 Task:  Click on Golf Select Pick Sheet First name Charlotte Last name Garcia and  Email softage.4@softage.net Group 1 Jon Rahm Group 2 Jordan Spieth Bonus Golfer Jon Rahm Group 3 Tom Kim Group 4 Sahith Theegala #1 Golfer For The Week Patrick Cantlay Tie-Breaker Score 1 Submit pick sheet
Action: Mouse moved to (378, 174)
Screenshot: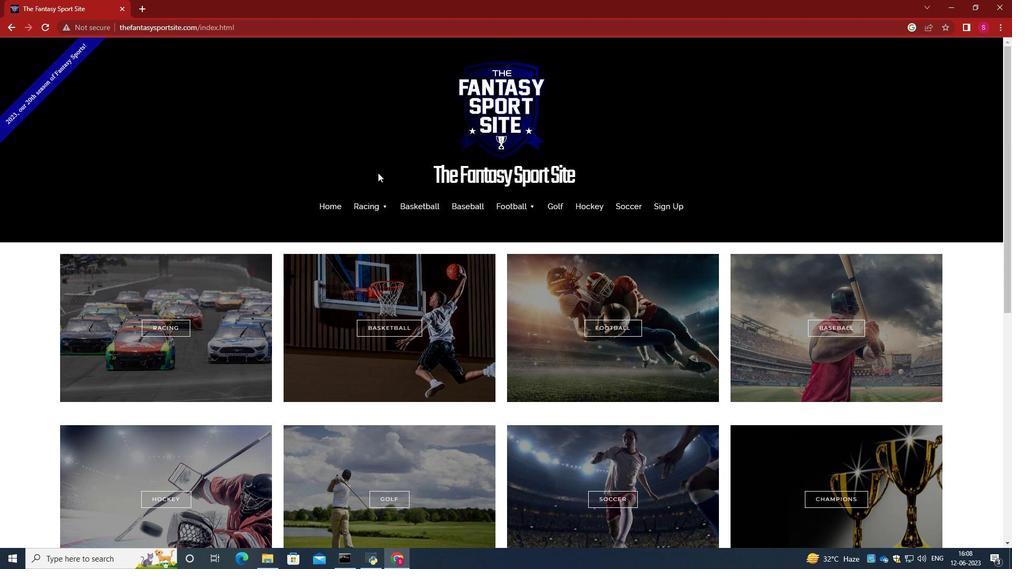
Action: Mouse scrolled (378, 174) with delta (0, 0)
Screenshot: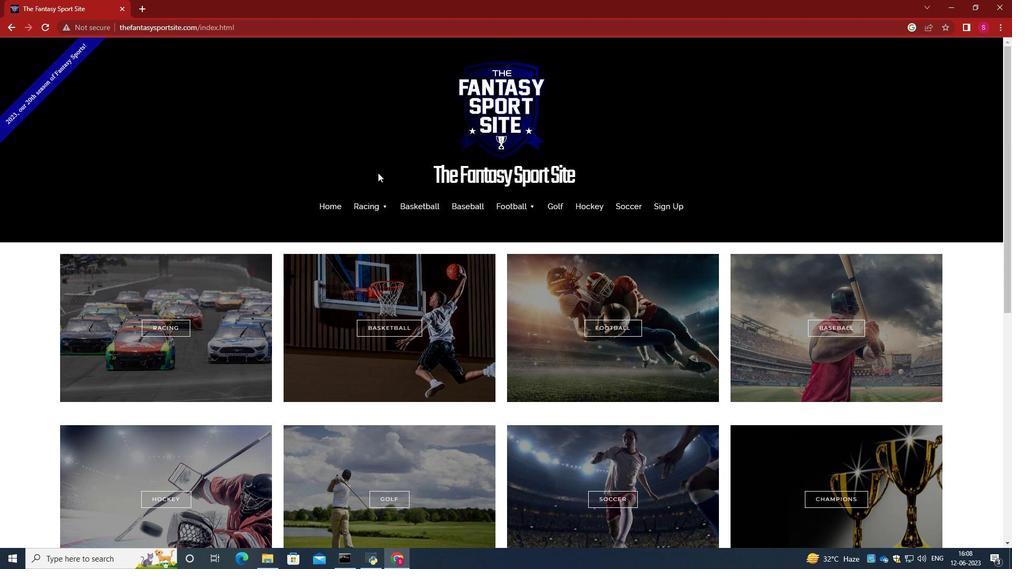 
Action: Mouse scrolled (378, 174) with delta (0, 0)
Screenshot: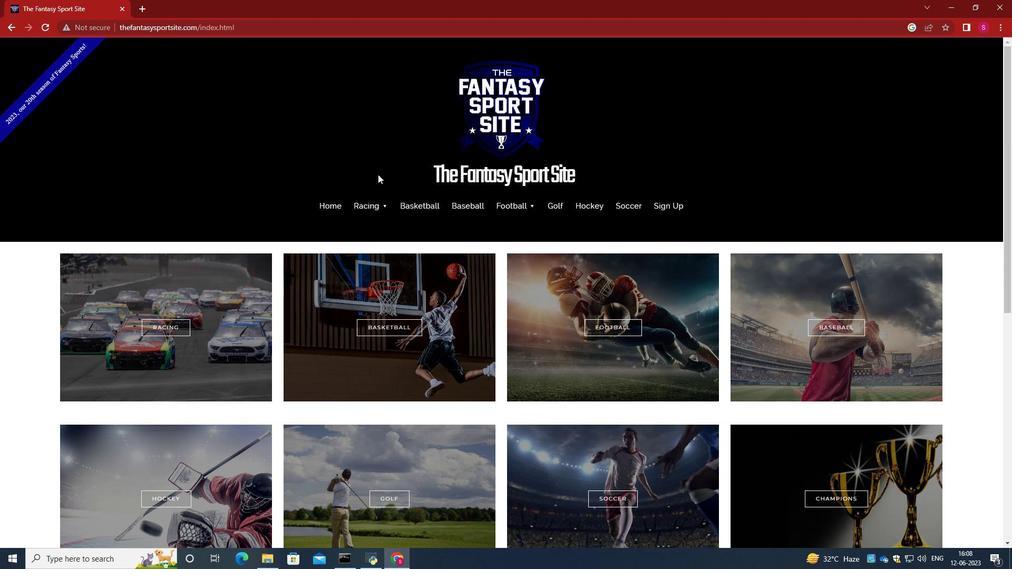 
Action: Mouse moved to (397, 397)
Screenshot: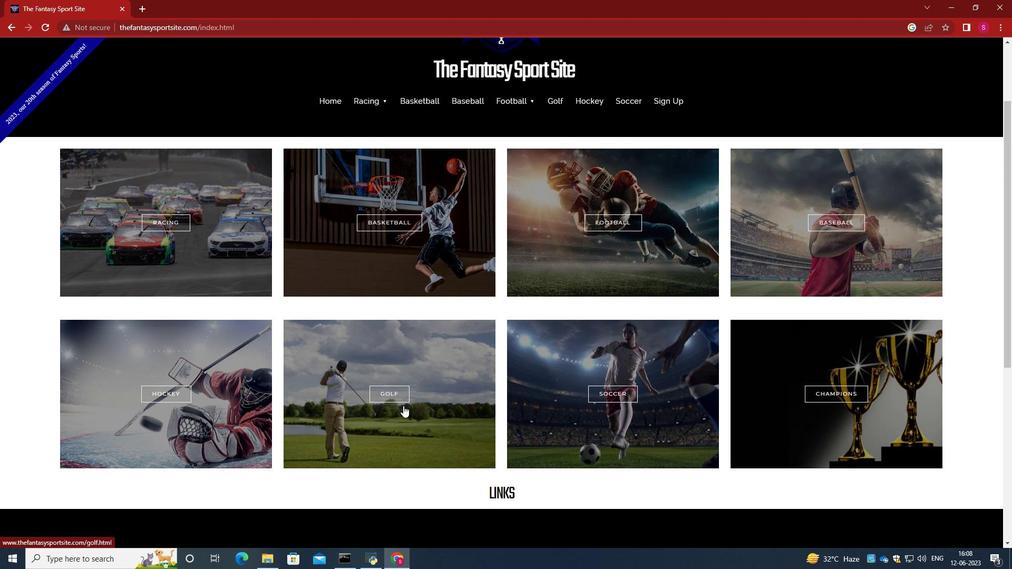 
Action: Mouse pressed left at (397, 397)
Screenshot: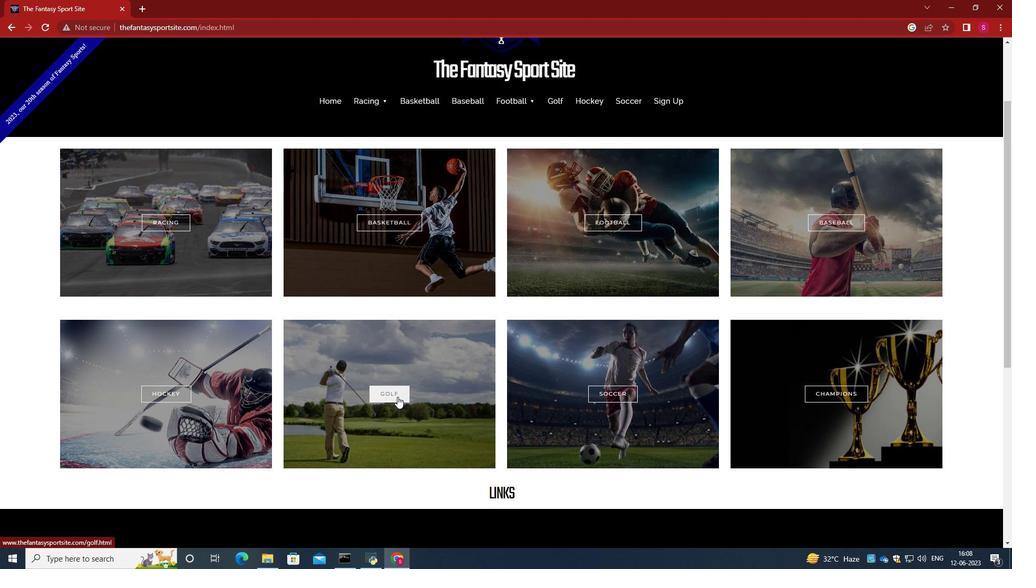 
Action: Mouse moved to (486, 212)
Screenshot: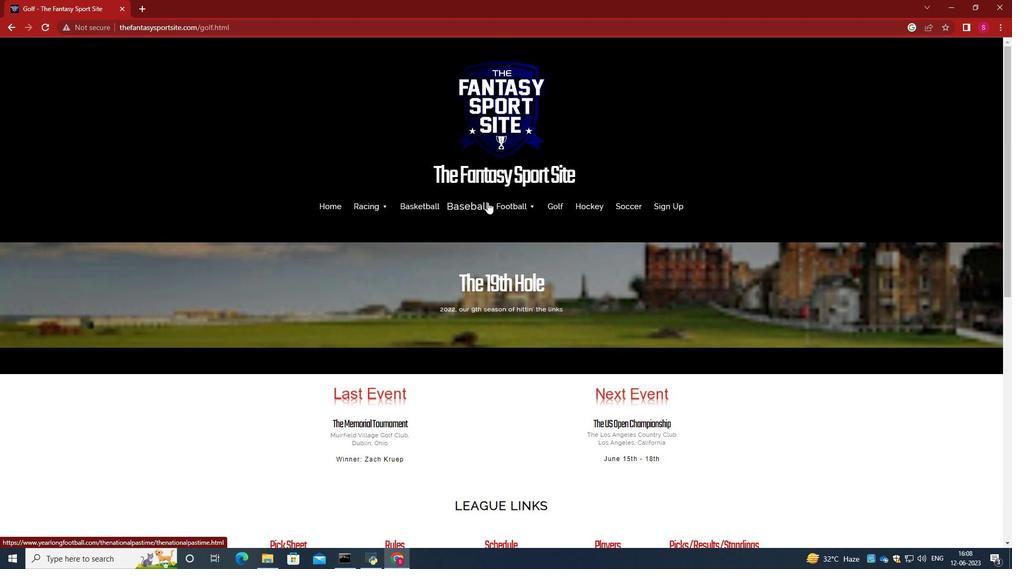 
Action: Mouse scrolled (486, 209) with delta (0, 0)
Screenshot: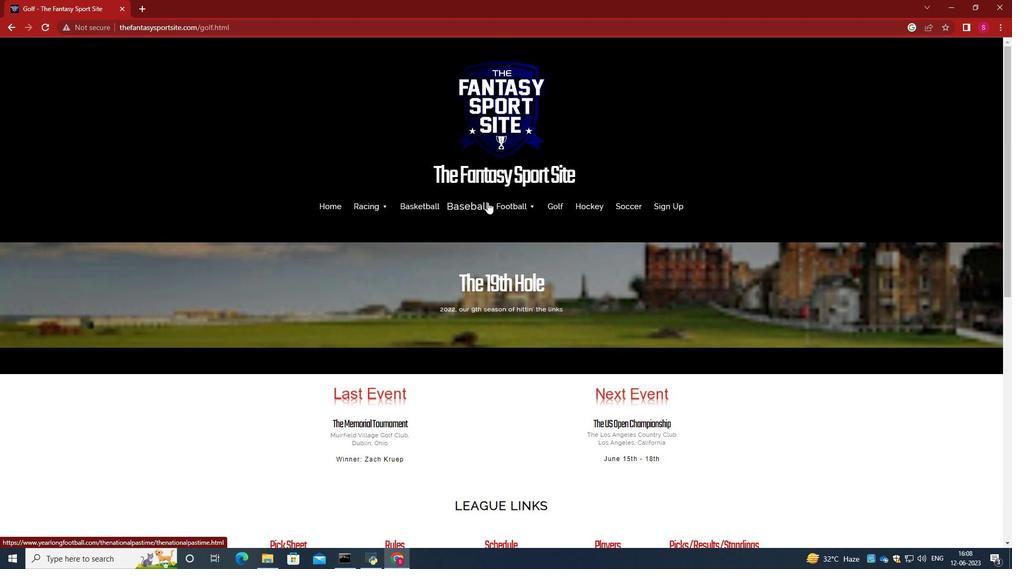 
Action: Mouse scrolled (486, 211) with delta (0, 0)
Screenshot: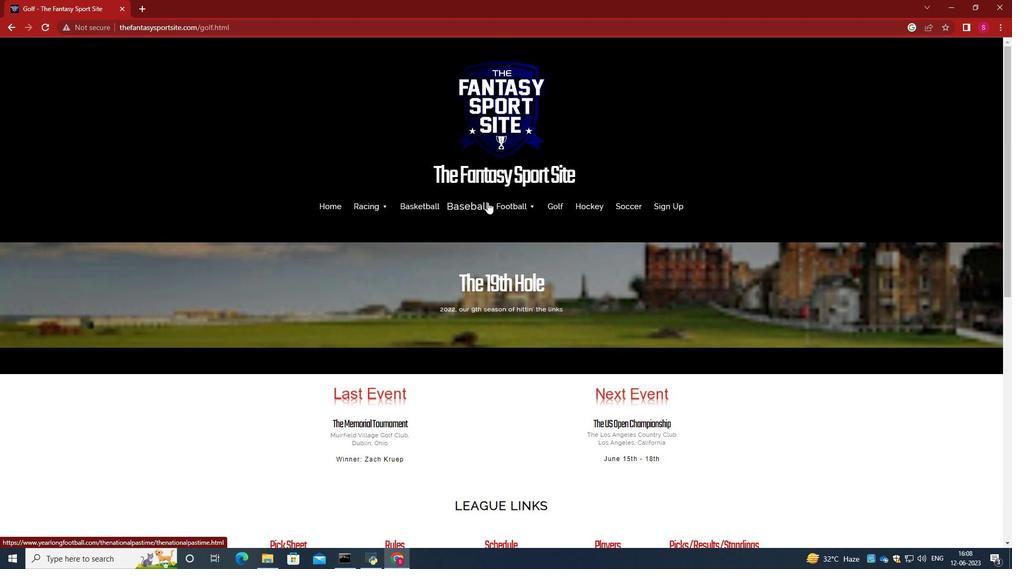 
Action: Mouse scrolled (486, 211) with delta (0, 0)
Screenshot: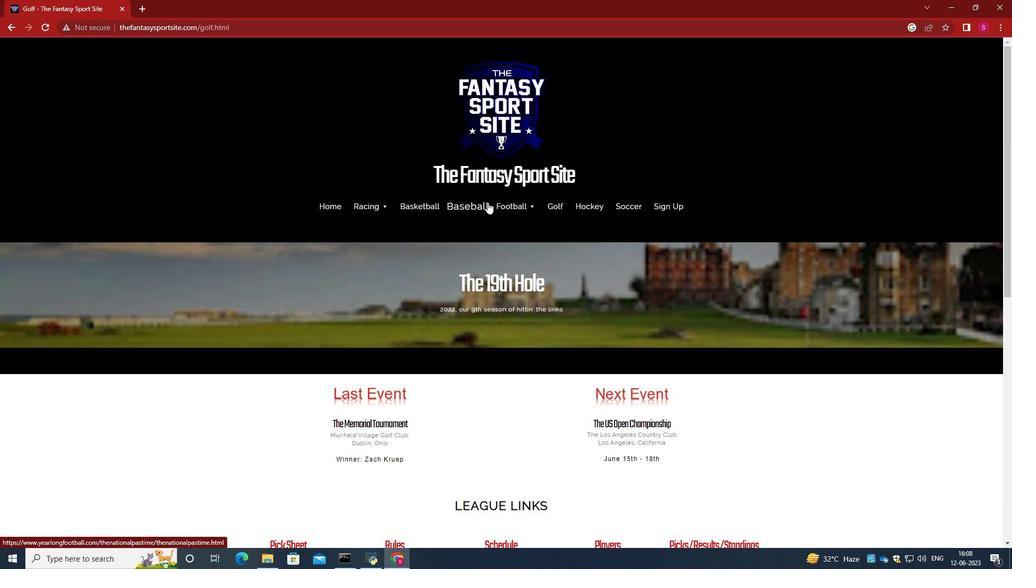 
Action: Mouse scrolled (486, 211) with delta (0, 0)
Screenshot: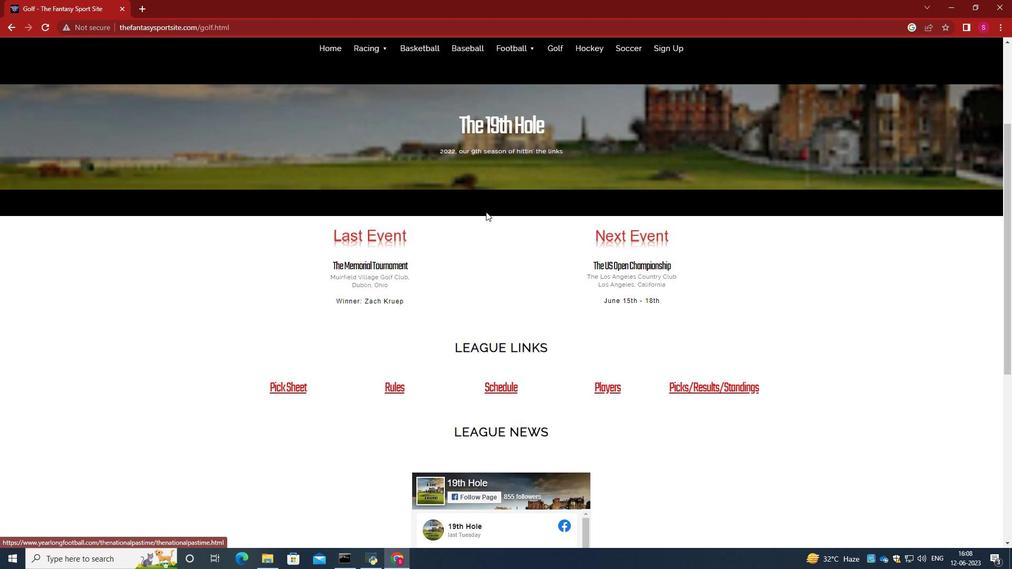 
Action: Mouse scrolled (486, 211) with delta (0, 0)
Screenshot: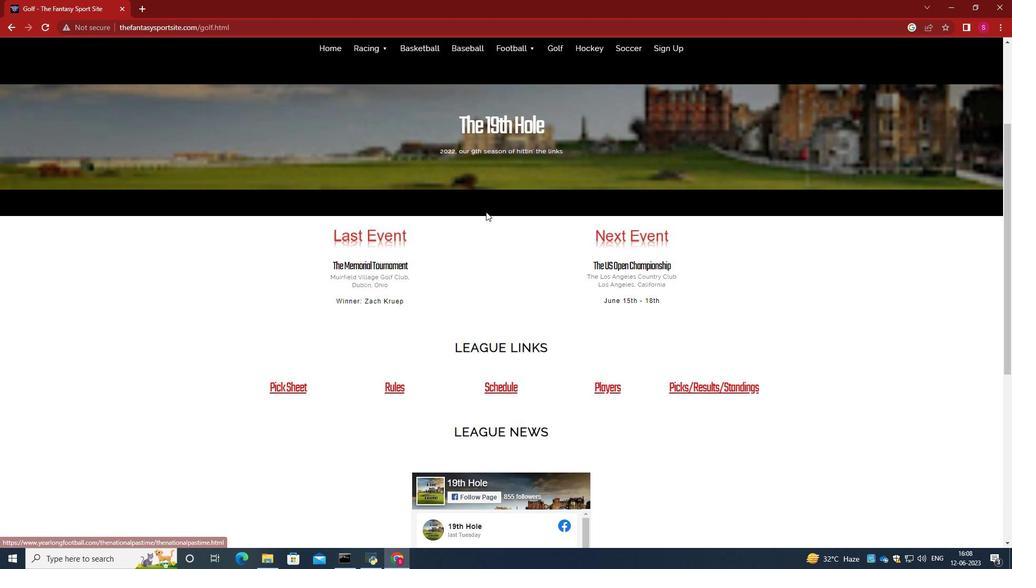 
Action: Mouse moved to (294, 286)
Screenshot: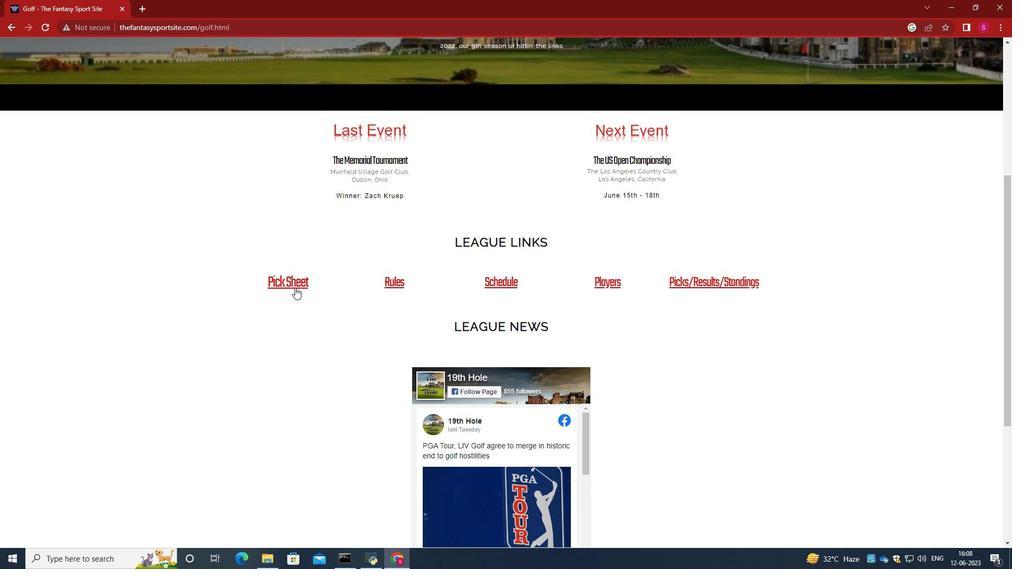 
Action: Mouse pressed left at (294, 286)
Screenshot: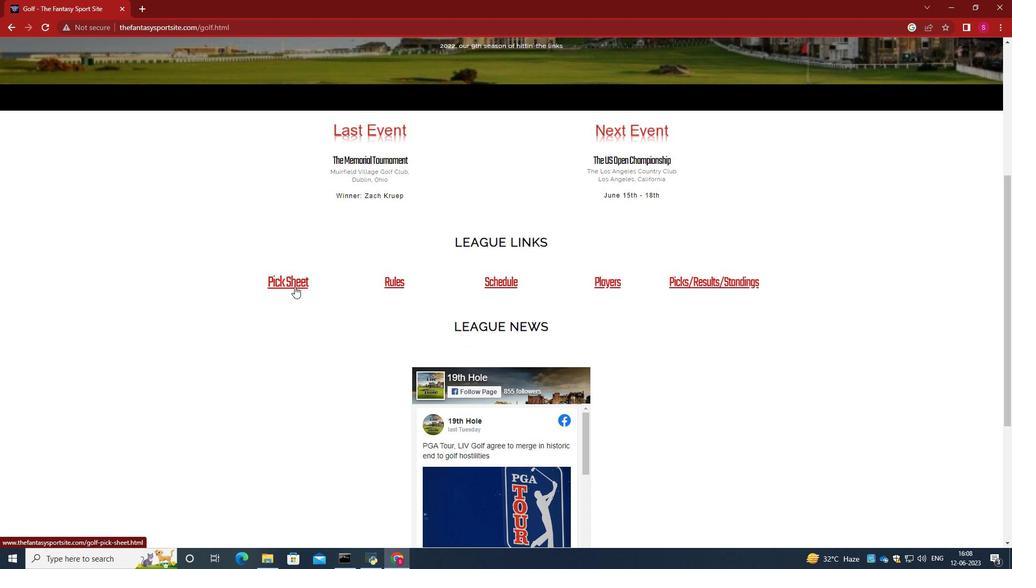 
Action: Mouse moved to (425, 221)
Screenshot: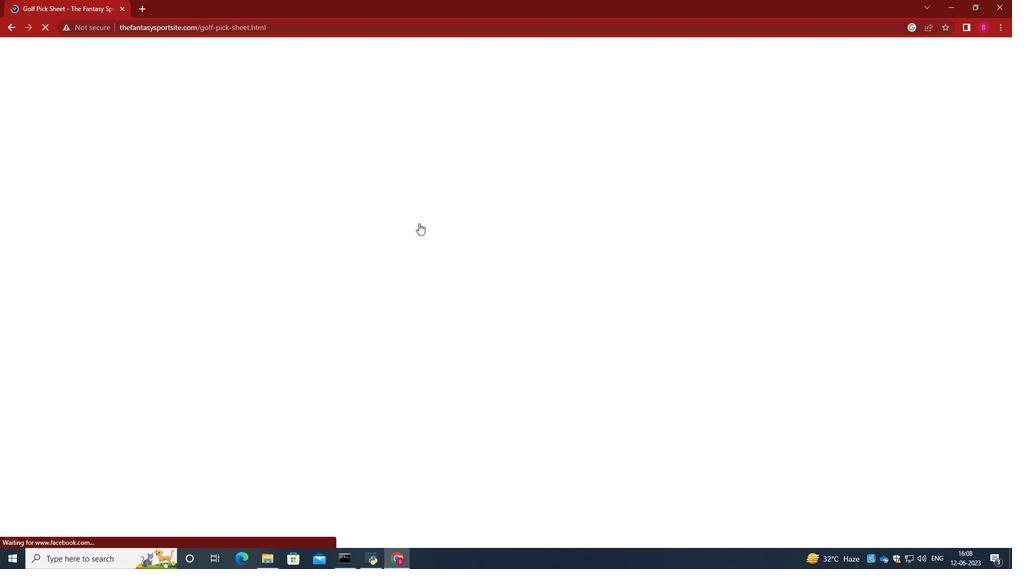 
Action: Mouse scrolled (425, 220) with delta (0, 0)
Screenshot: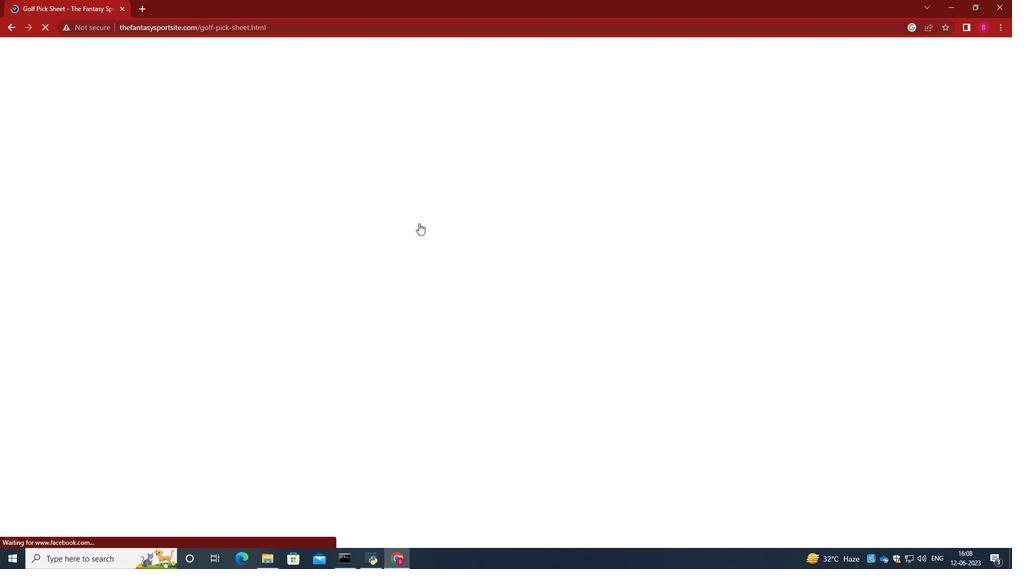 
Action: Mouse scrolled (425, 220) with delta (0, 0)
Screenshot: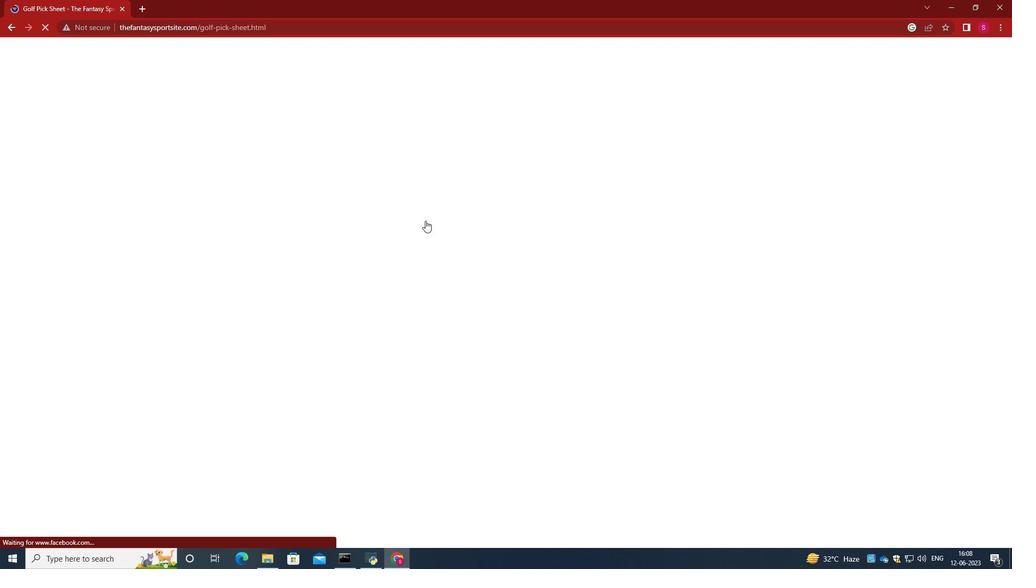 
Action: Mouse scrolled (425, 221) with delta (0, 0)
Screenshot: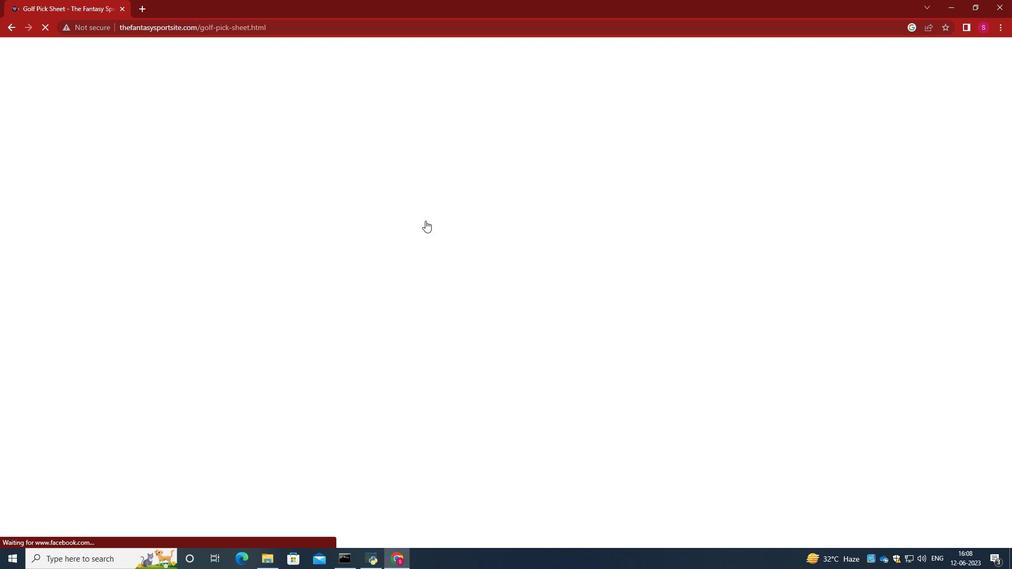 
Action: Mouse moved to (419, 260)
Screenshot: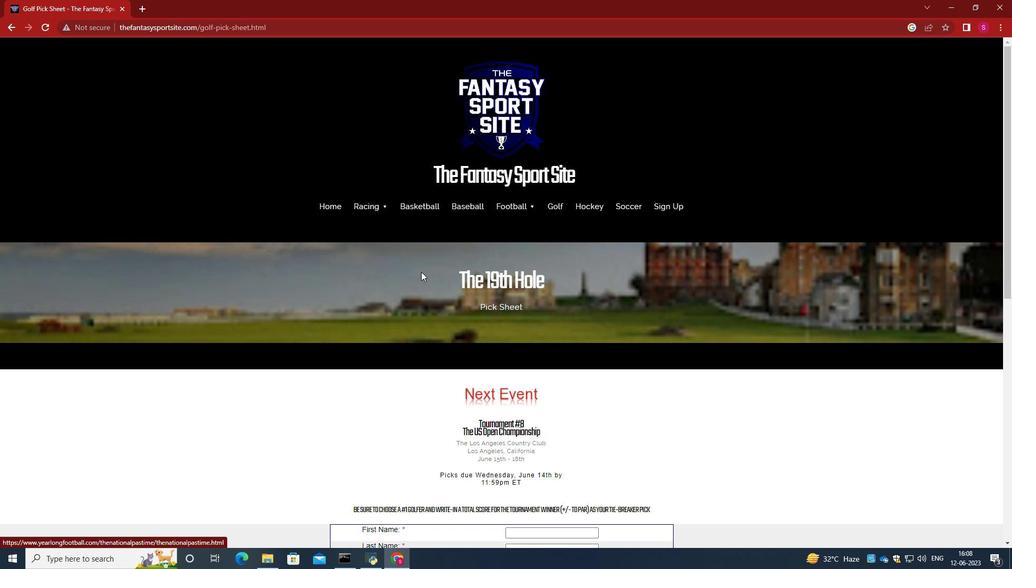 
Action: Mouse scrolled (419, 260) with delta (0, 0)
Screenshot: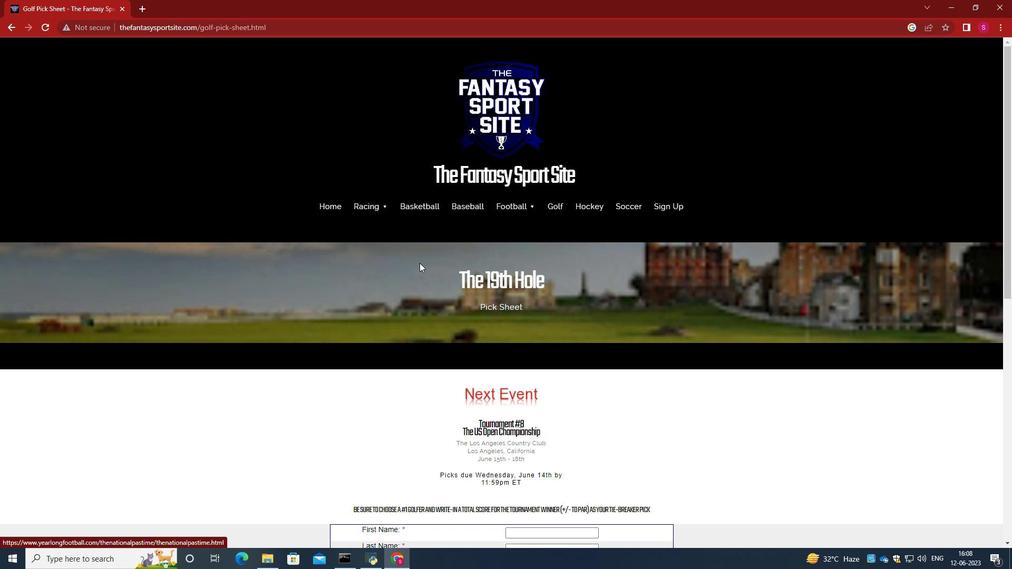 
Action: Mouse scrolled (419, 260) with delta (0, 0)
Screenshot: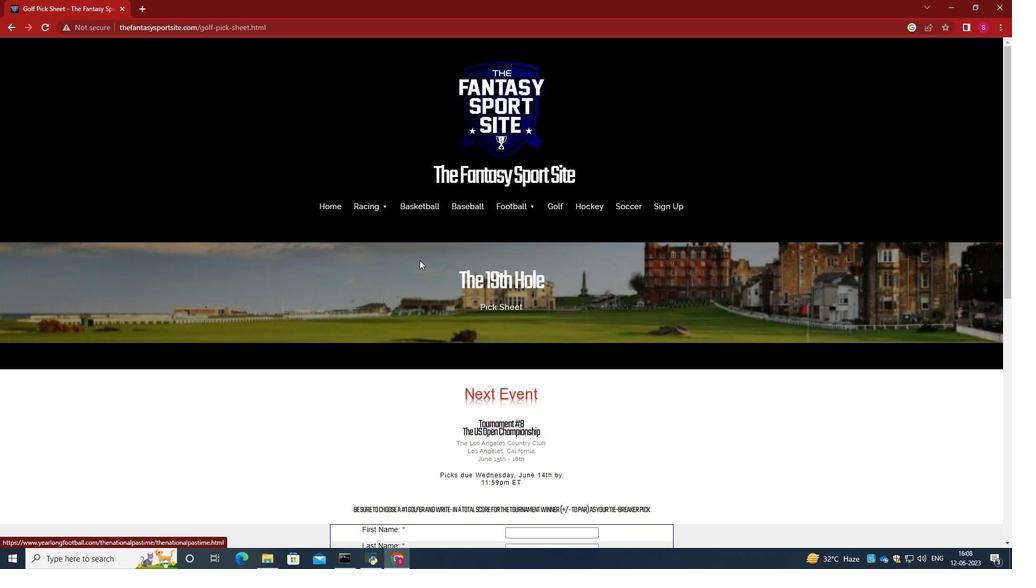 
Action: Mouse scrolled (419, 260) with delta (0, 0)
Screenshot: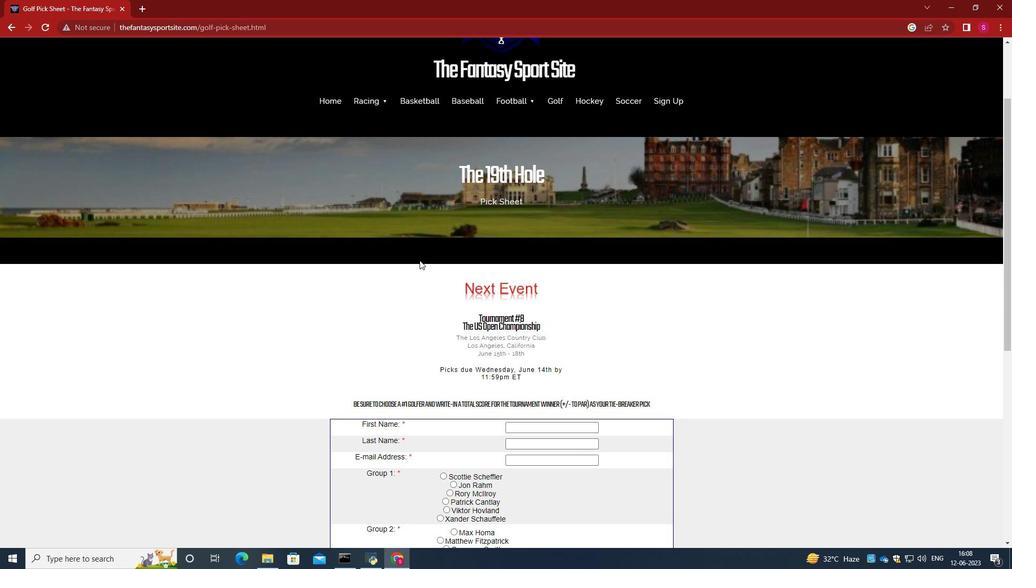 
Action: Mouse scrolled (419, 260) with delta (0, 0)
Screenshot: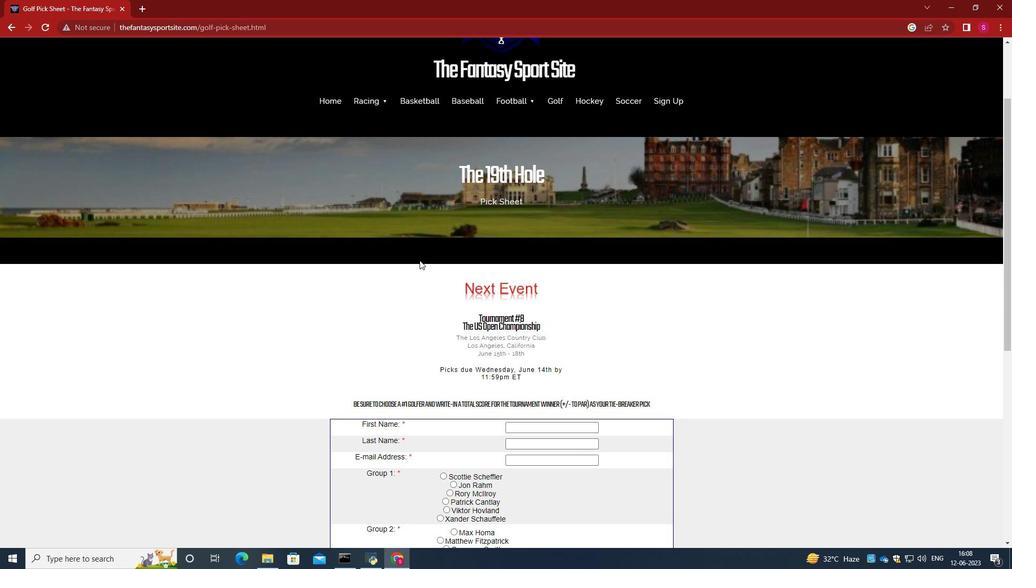 
Action: Mouse moved to (529, 322)
Screenshot: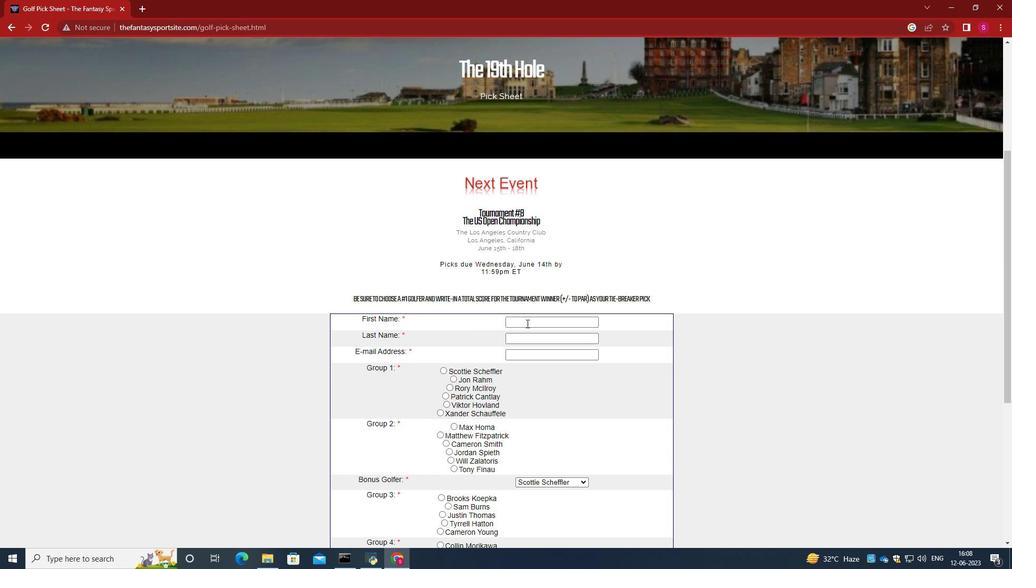 
Action: Mouse pressed left at (529, 322)
Screenshot: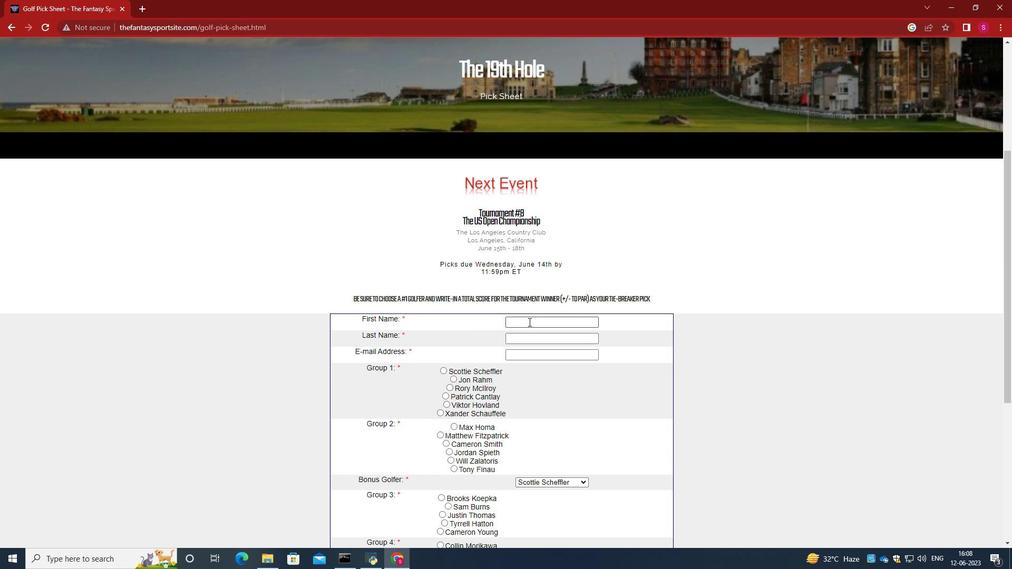 
Action: Mouse moved to (528, 320)
Screenshot: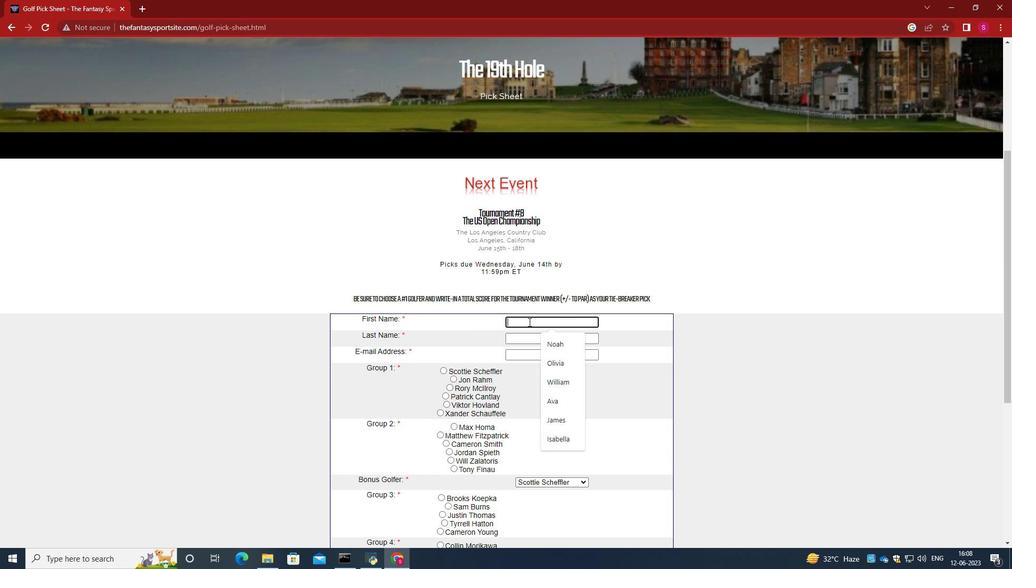 
Action: Key pressed <Key.caps_lock>C<Key.caps_lock>harlotte<Key.space><Key.tab><Key.caps_lock>G<Key.caps_lock>arcia<Key.tab>softage.4<Key.shift>@softage.net
Screenshot: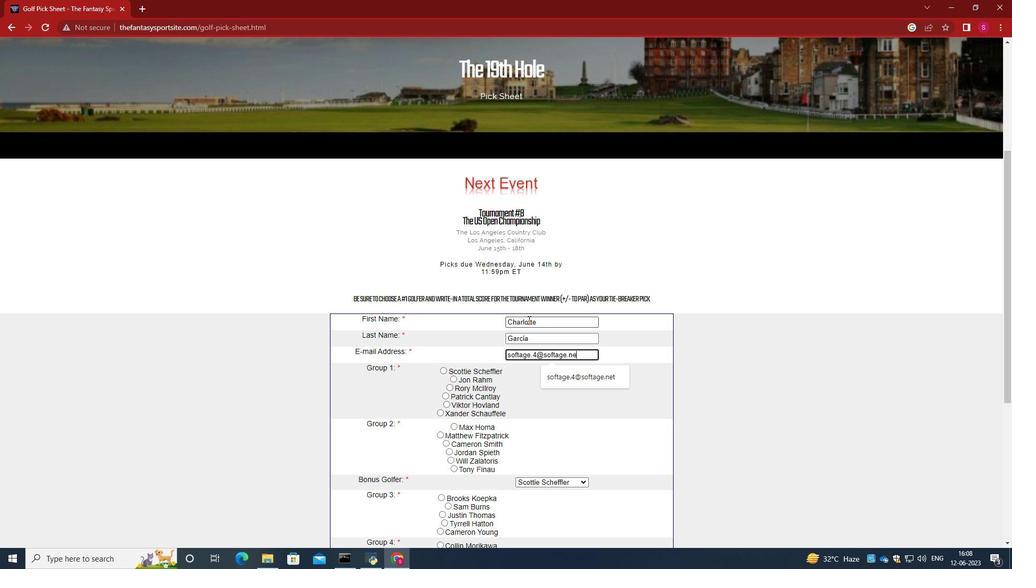 
Action: Mouse moved to (529, 361)
Screenshot: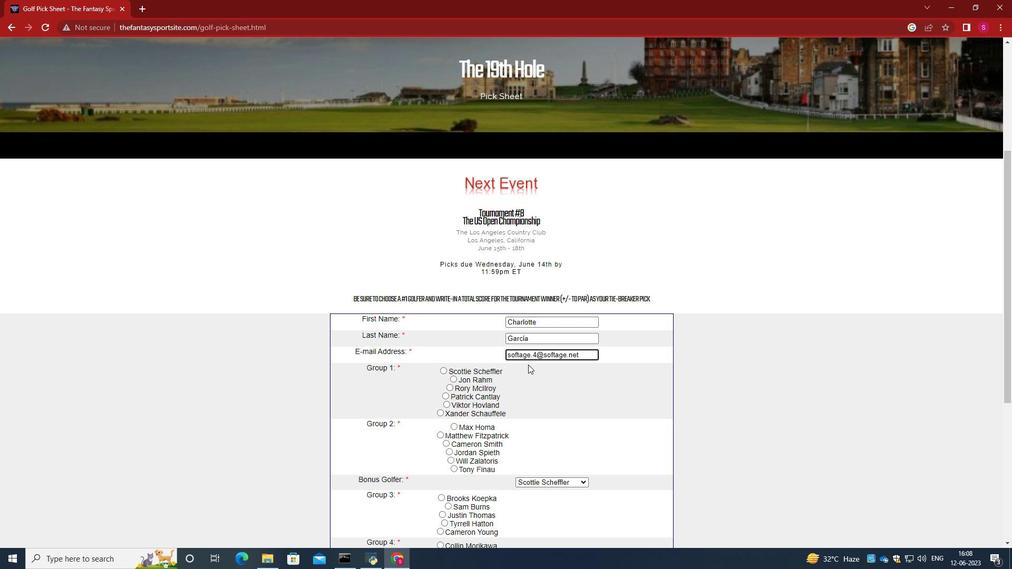 
Action: Mouse scrolled (529, 360) with delta (0, 0)
Screenshot: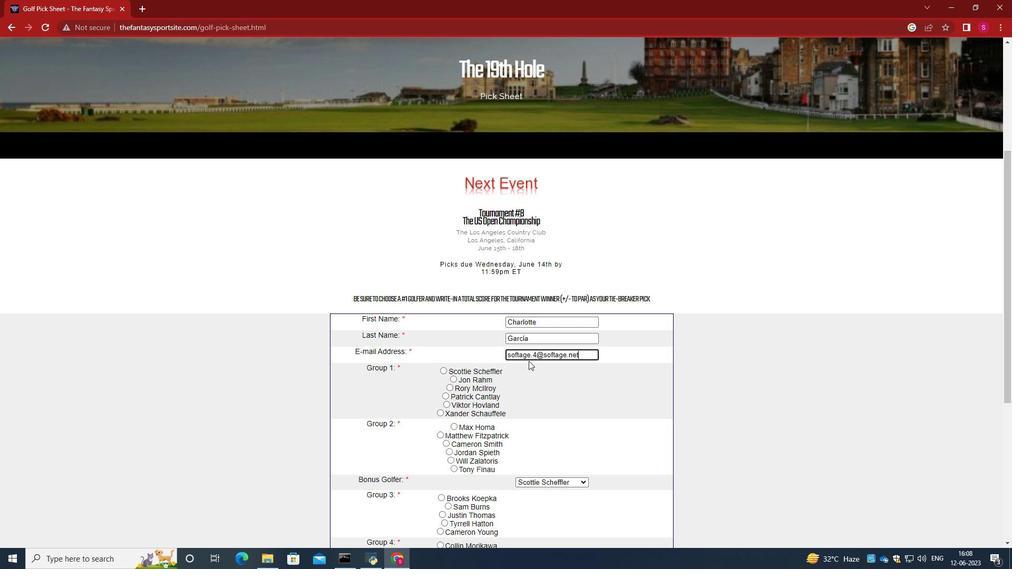 
Action: Mouse moved to (536, 343)
Screenshot: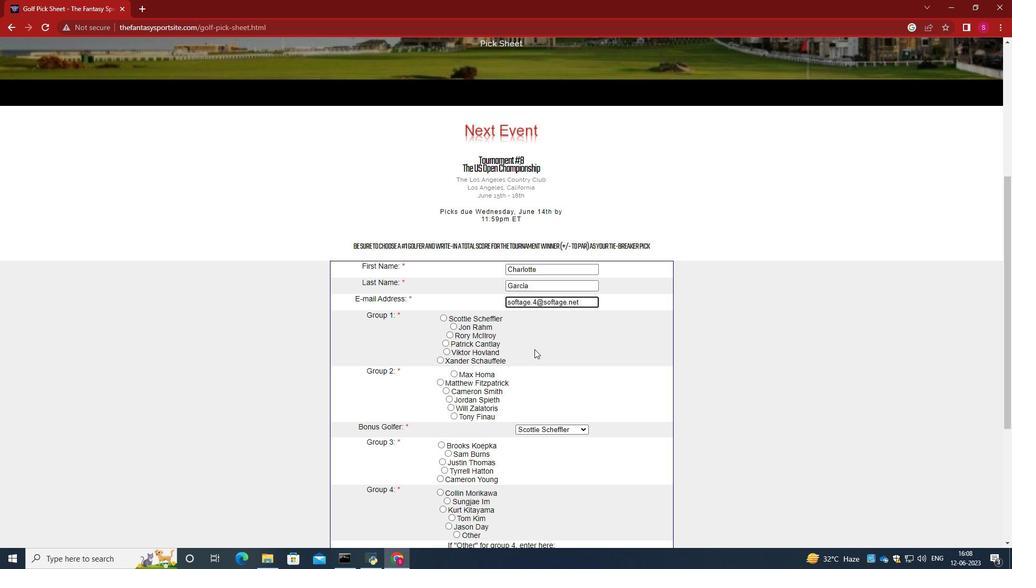 
Action: Mouse scrolled (536, 342) with delta (0, 0)
Screenshot: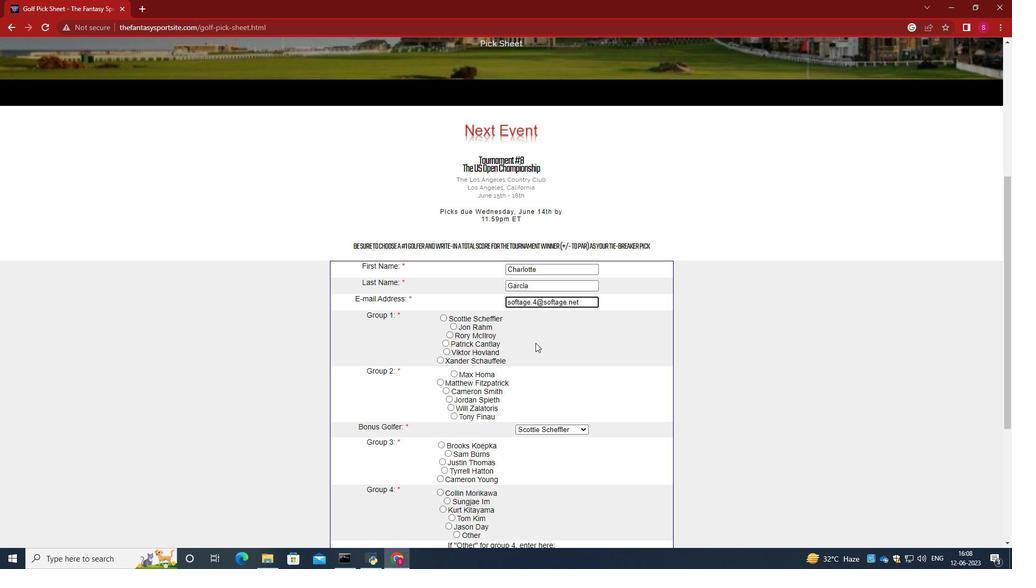 
Action: Mouse moved to (450, 275)
Screenshot: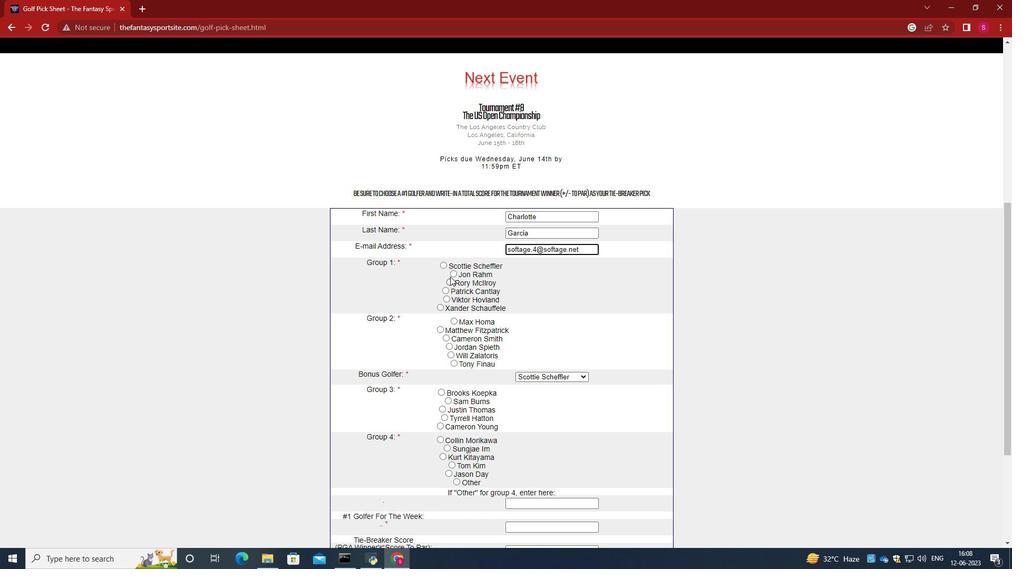 
Action: Mouse pressed left at (450, 275)
Screenshot: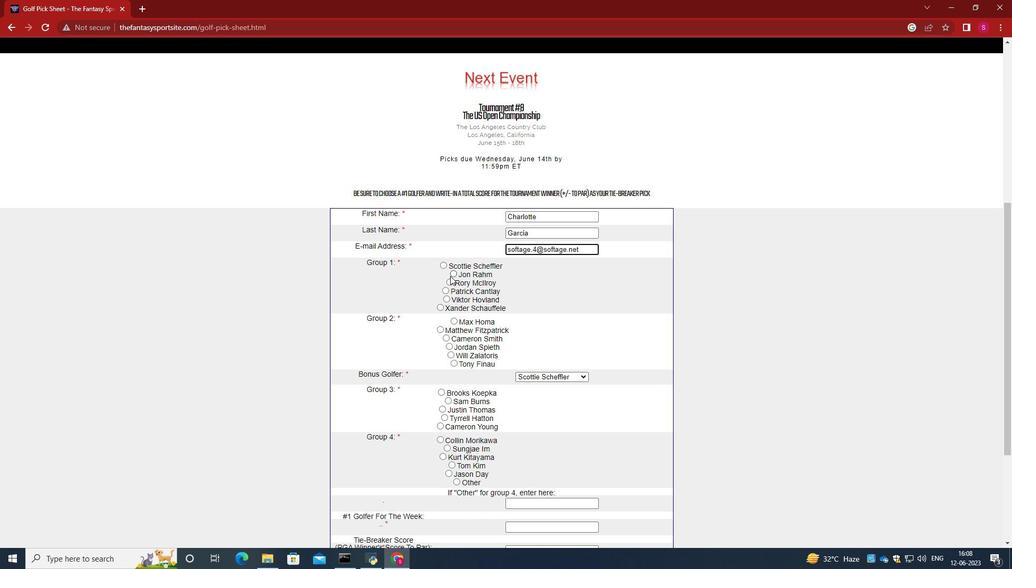 
Action: Mouse moved to (525, 291)
Screenshot: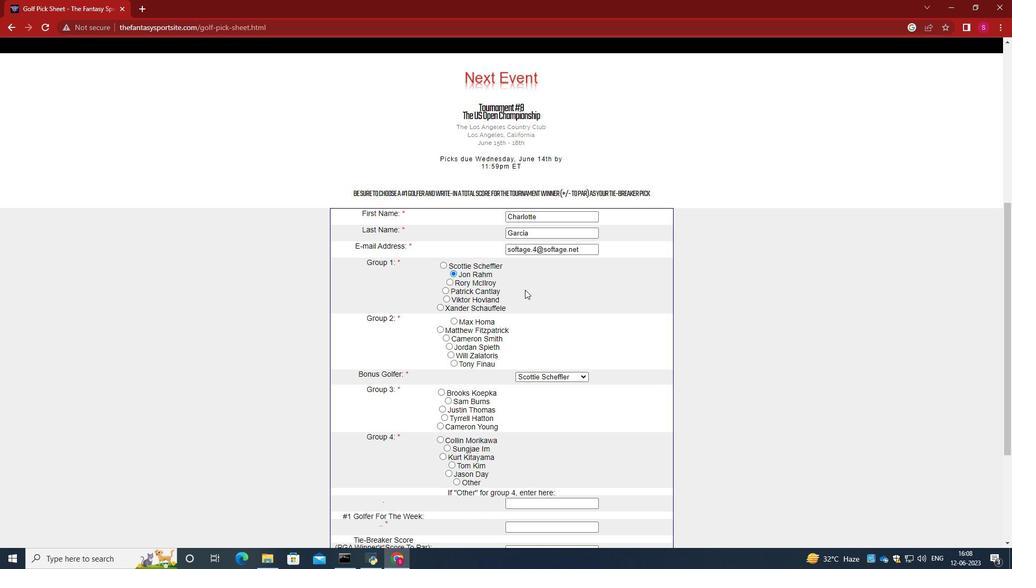 
Action: Mouse scrolled (525, 290) with delta (0, 0)
Screenshot: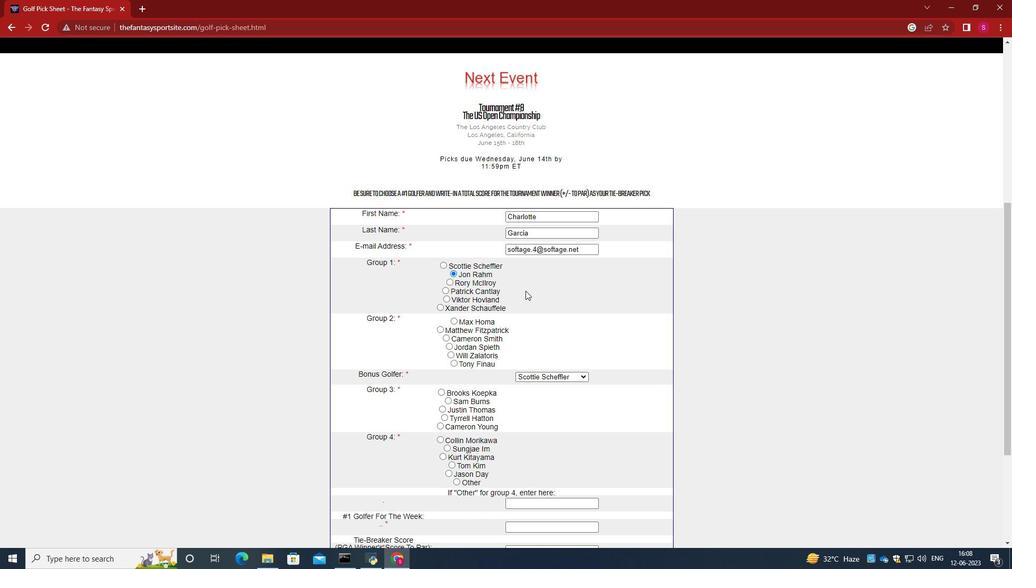 
Action: Mouse moved to (453, 295)
Screenshot: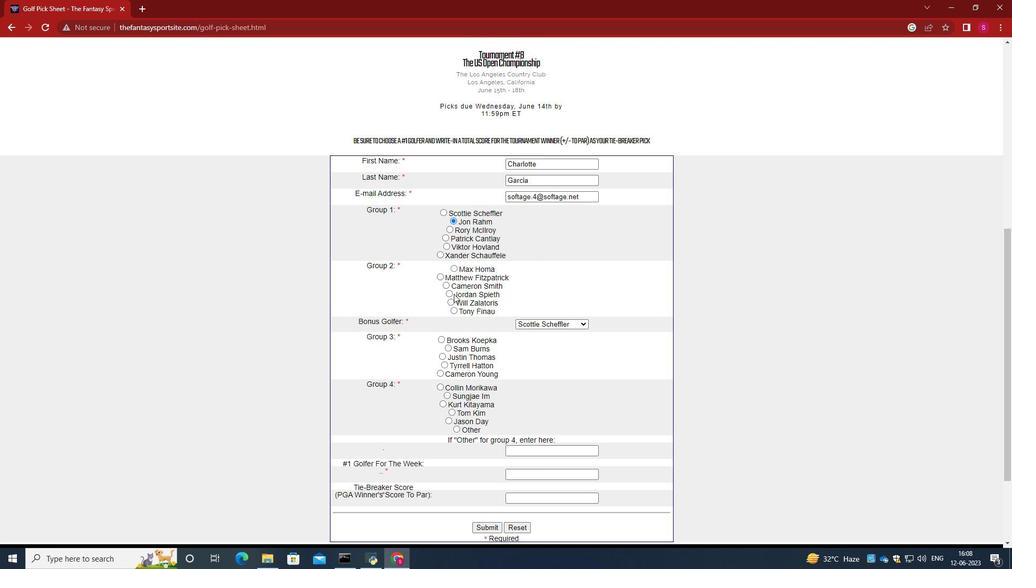 
Action: Mouse pressed left at (453, 295)
Screenshot: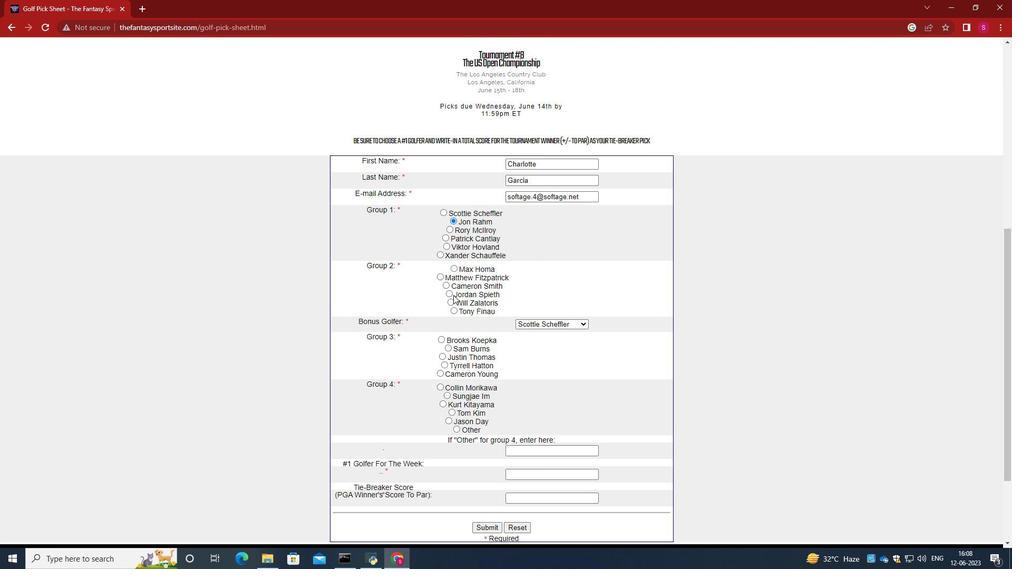 
Action: Mouse moved to (447, 293)
Screenshot: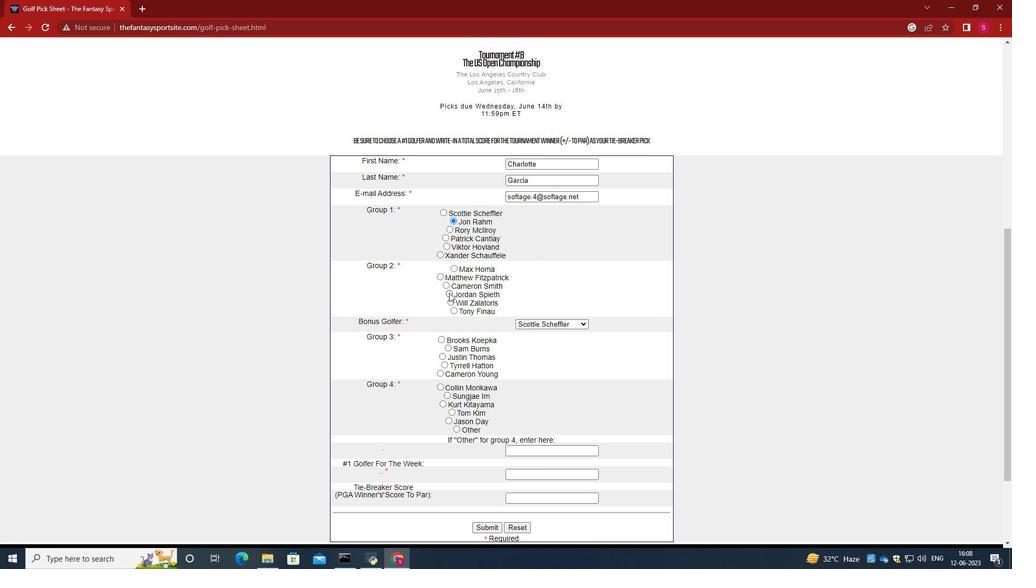 
Action: Mouse pressed left at (447, 293)
Screenshot: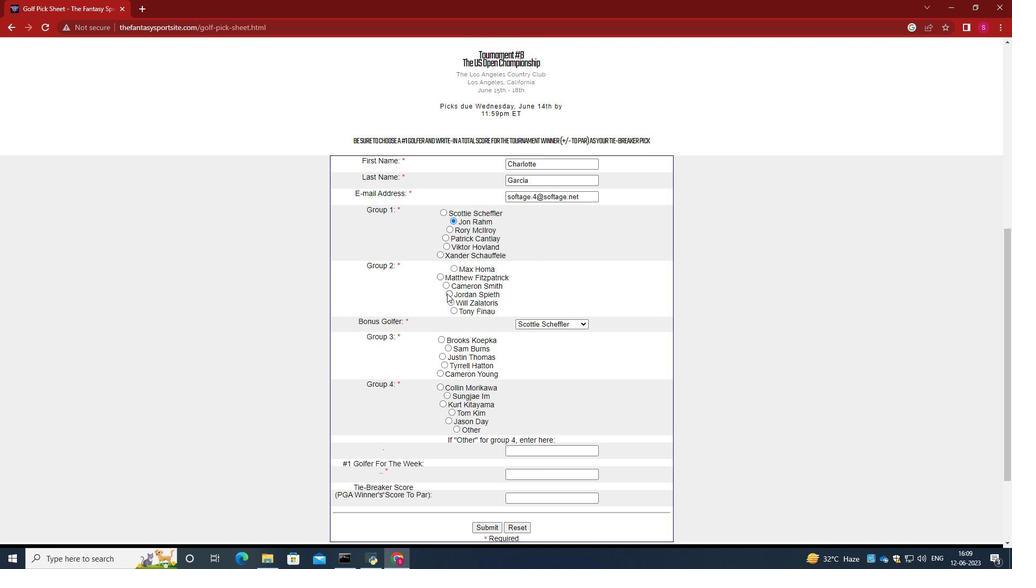 
Action: Mouse moved to (558, 286)
Screenshot: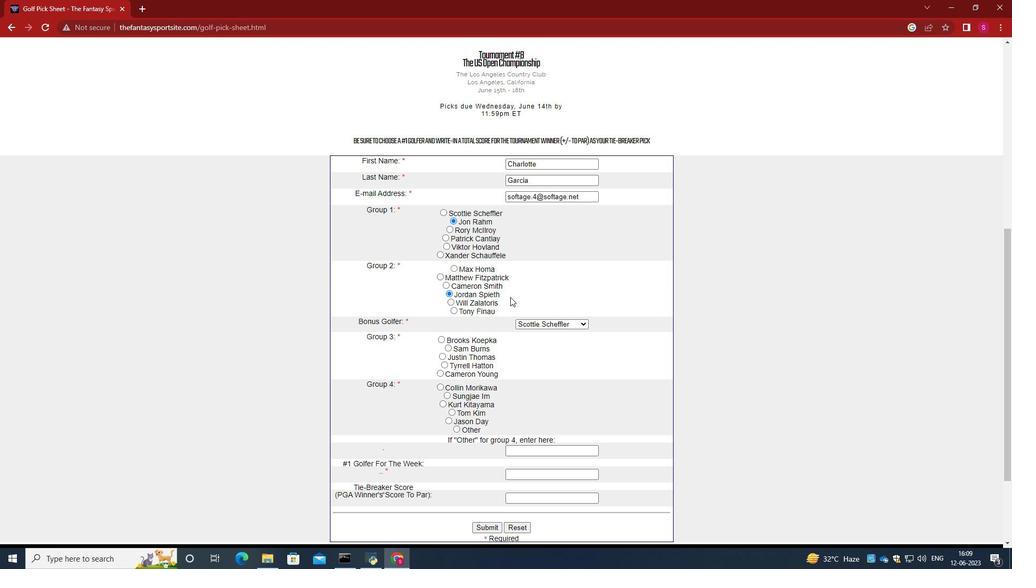
Action: Mouse scrolled (558, 285) with delta (0, 0)
Screenshot: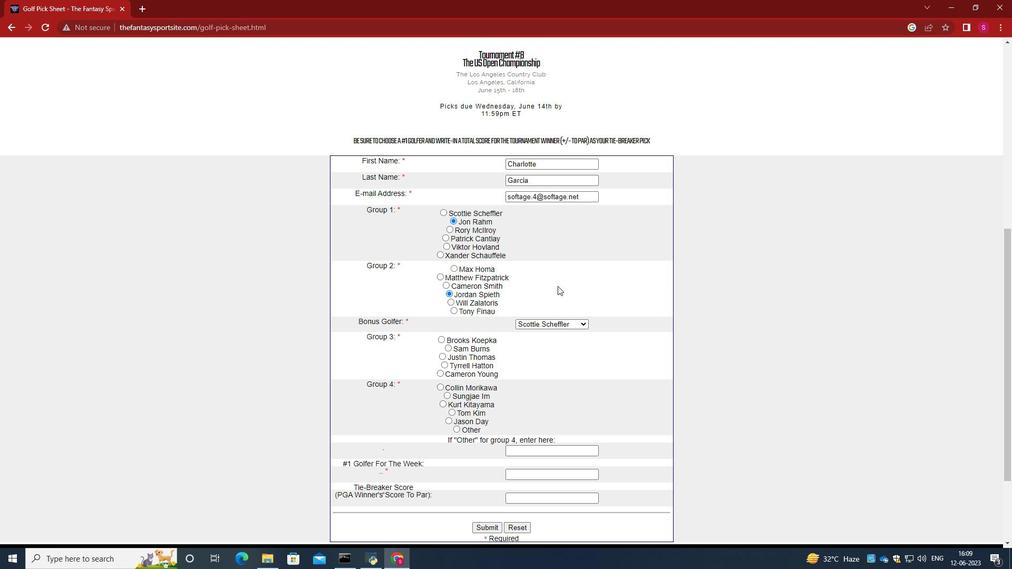 
Action: Mouse moved to (568, 274)
Screenshot: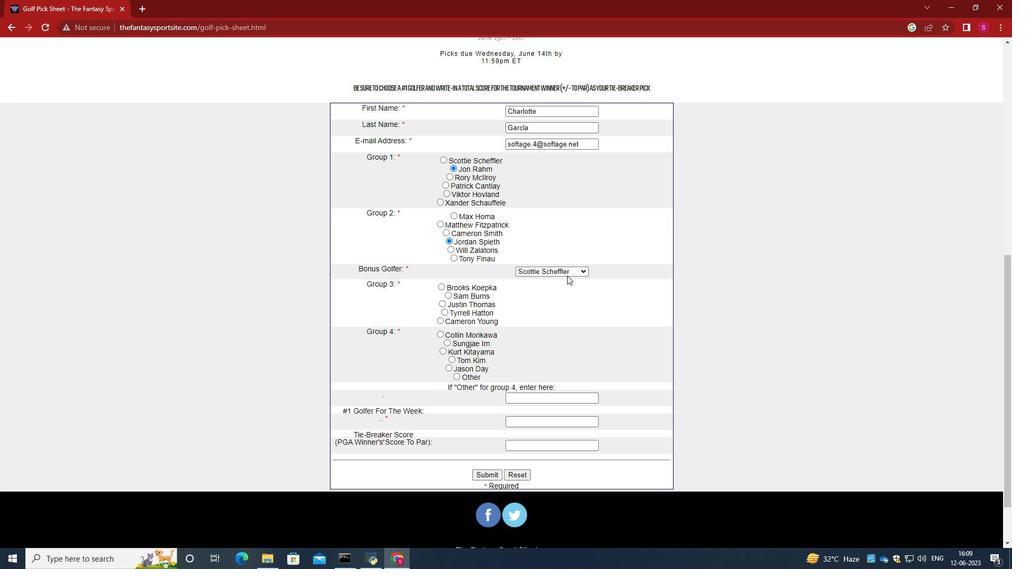 
Action: Mouse pressed left at (568, 274)
Screenshot: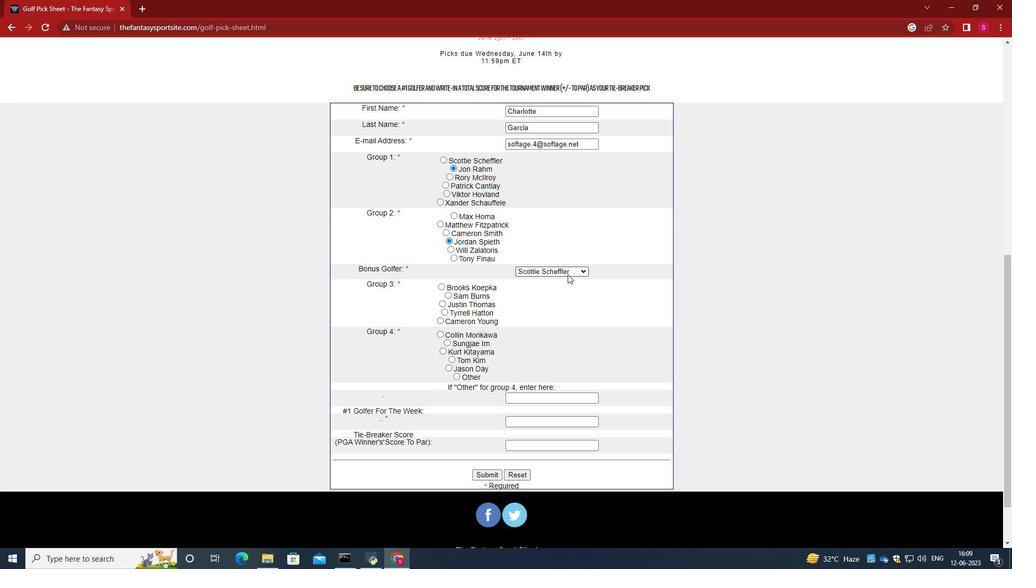 
Action: Mouse moved to (554, 290)
Screenshot: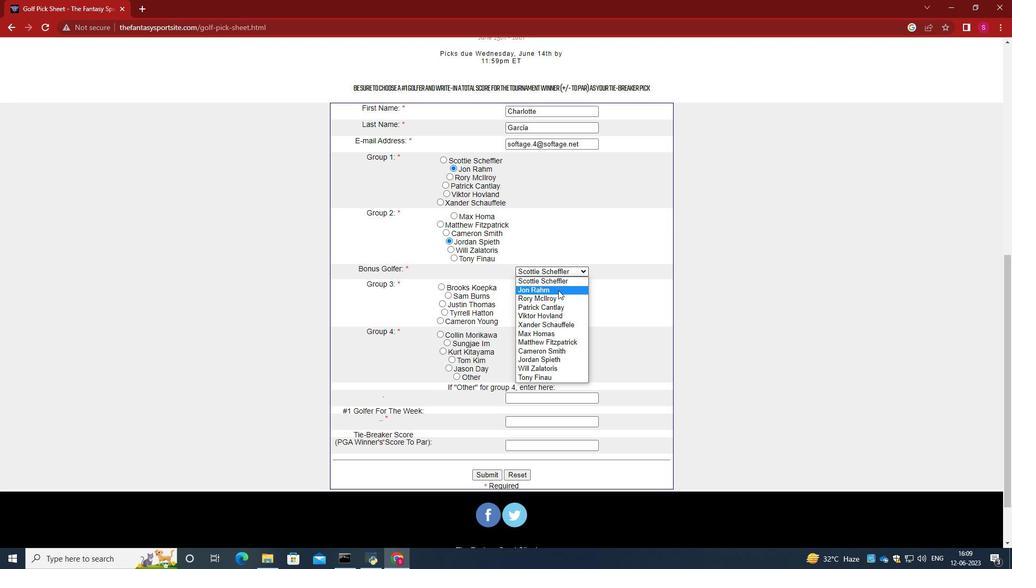 
Action: Mouse pressed left at (554, 290)
Screenshot: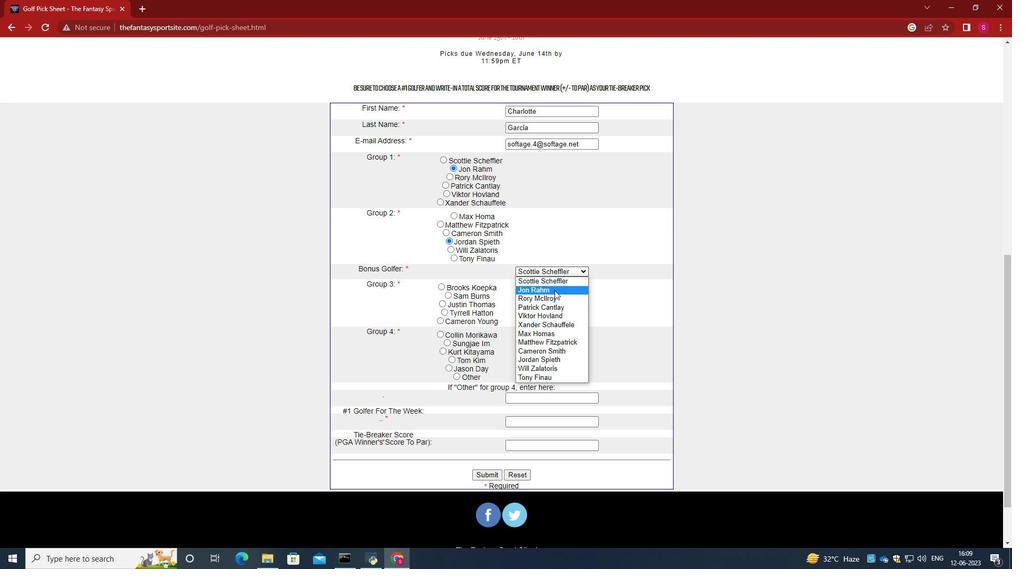 
Action: Mouse moved to (443, 313)
Screenshot: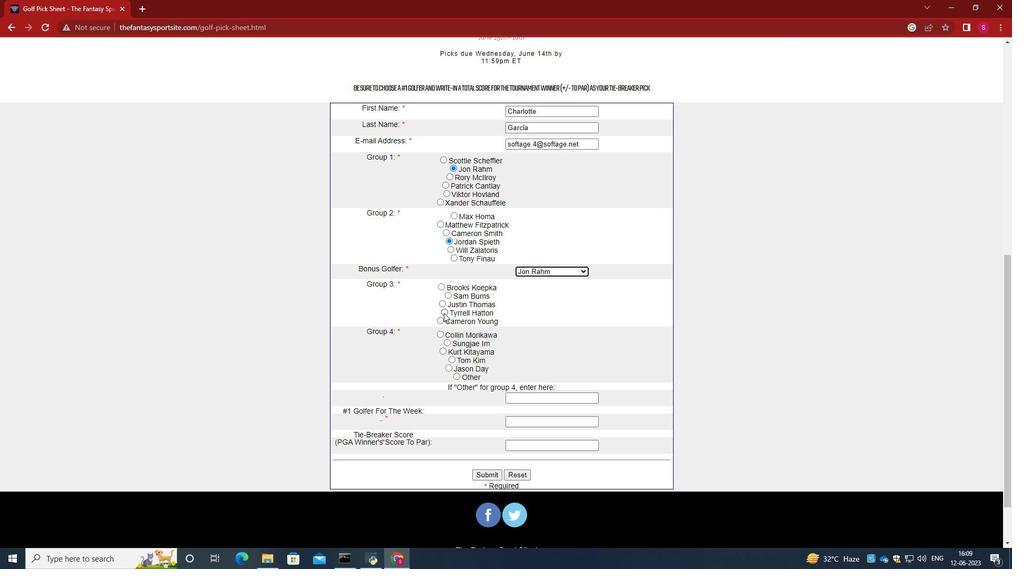 
Action: Mouse pressed left at (443, 313)
Screenshot: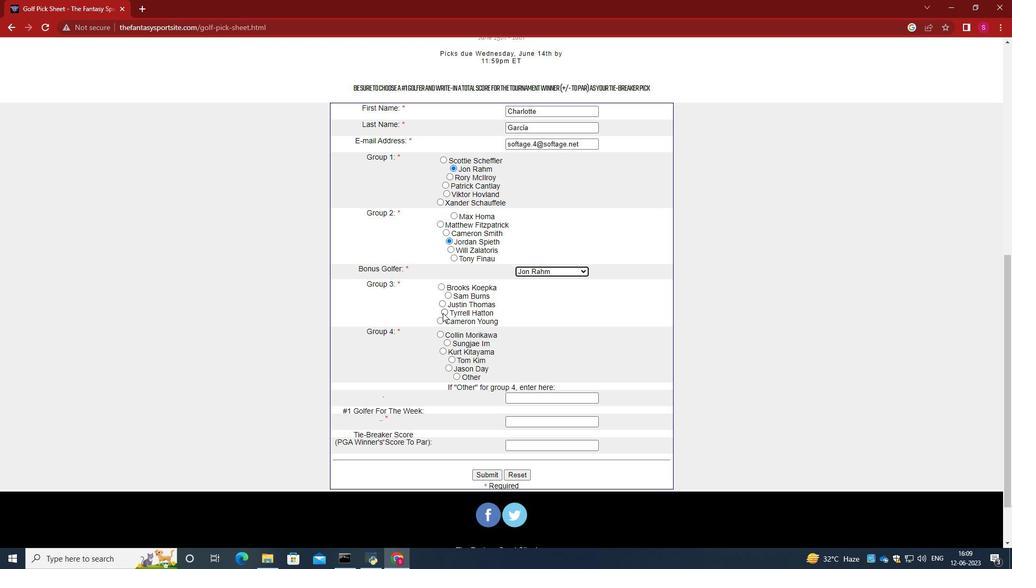 
Action: Mouse moved to (550, 293)
Screenshot: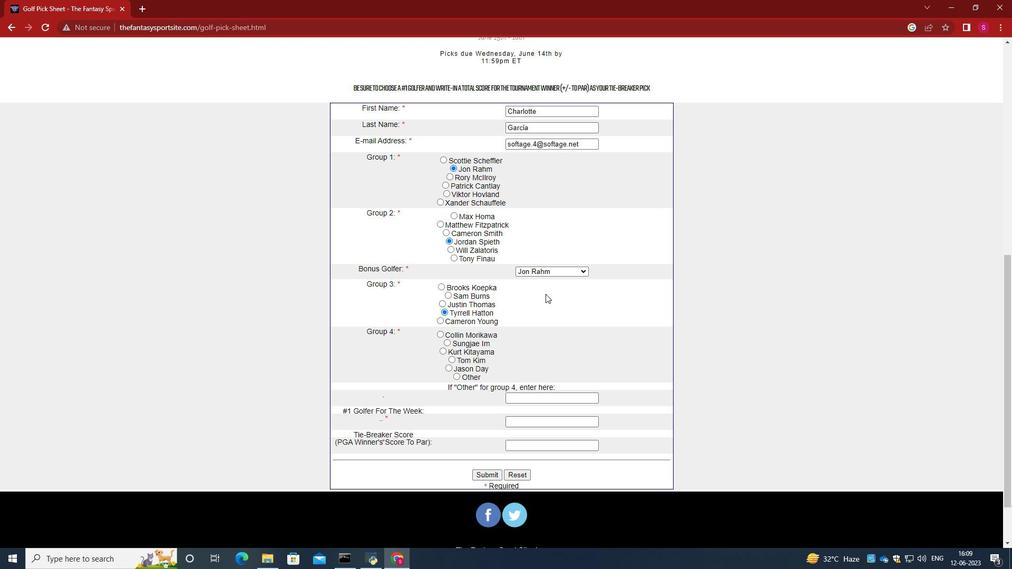 
Action: Mouse scrolled (550, 293) with delta (0, 0)
Screenshot: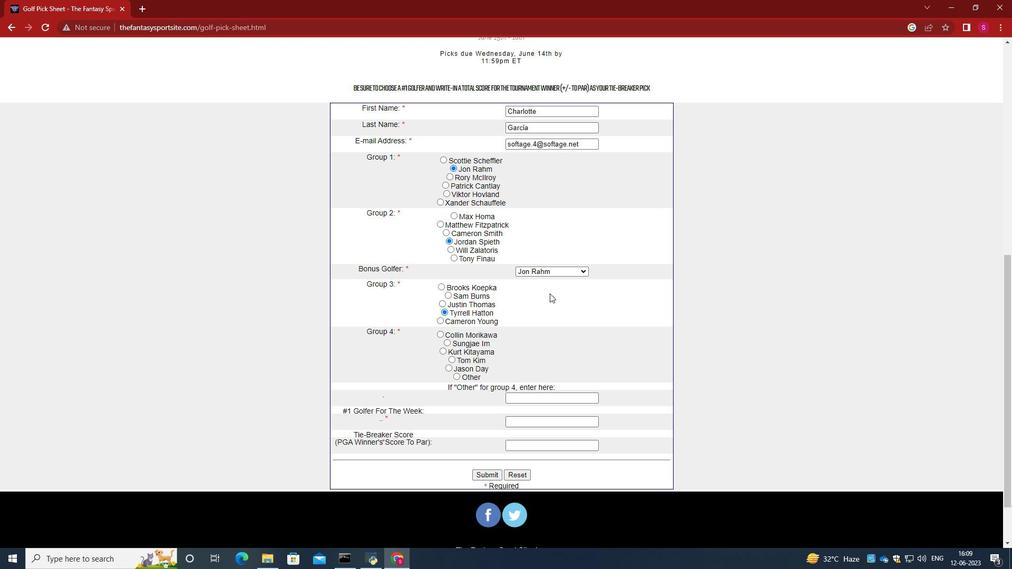 
Action: Mouse scrolled (550, 293) with delta (0, 0)
Screenshot: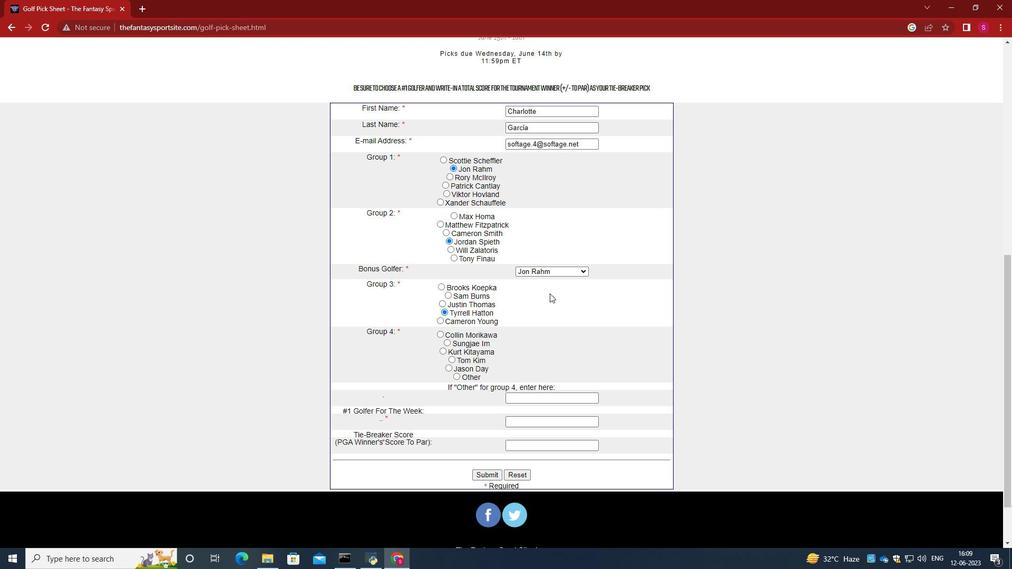 
Action: Mouse moved to (455, 312)
Screenshot: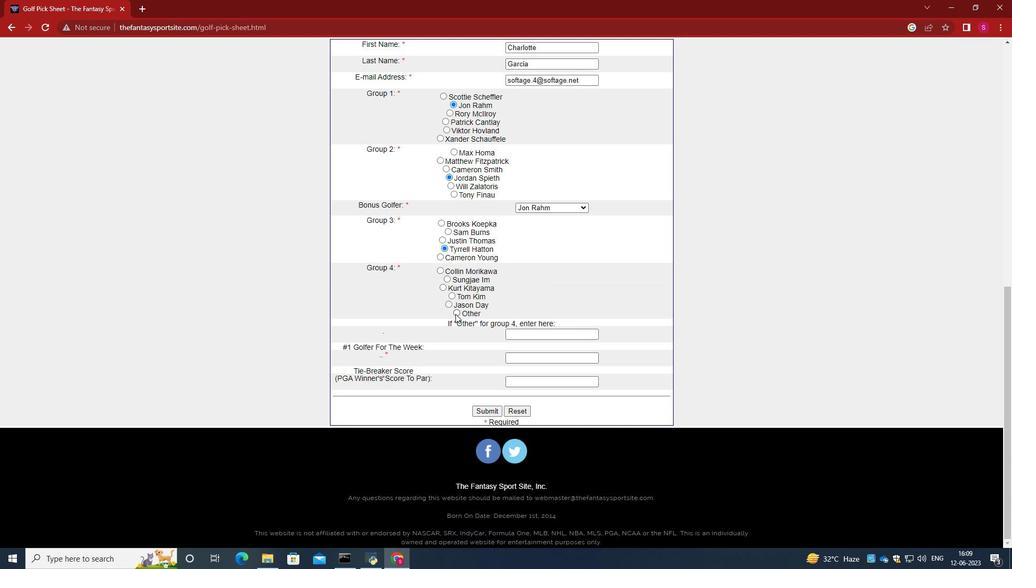 
Action: Mouse pressed left at (455, 312)
Screenshot: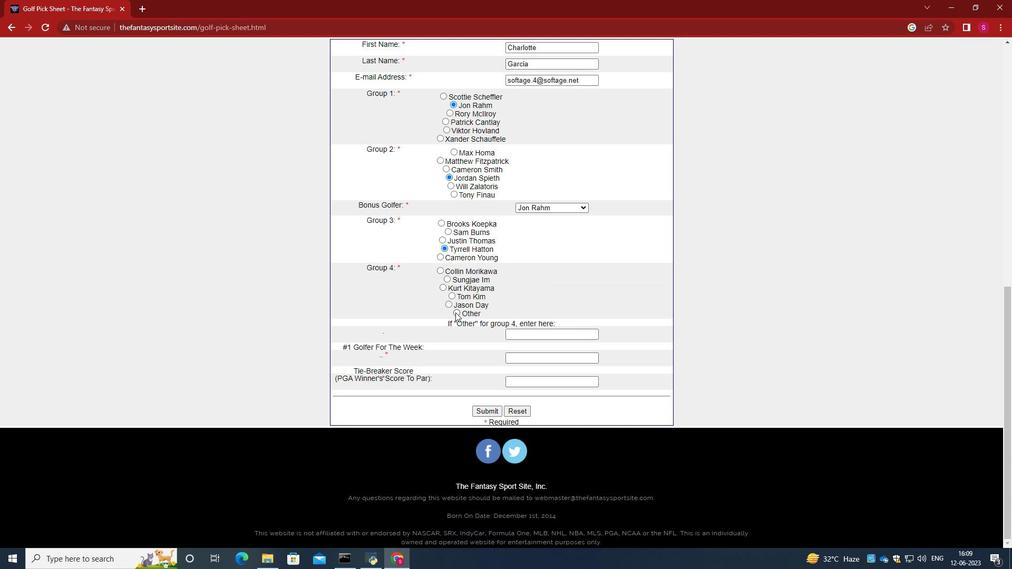 
Action: Mouse moved to (530, 335)
Screenshot: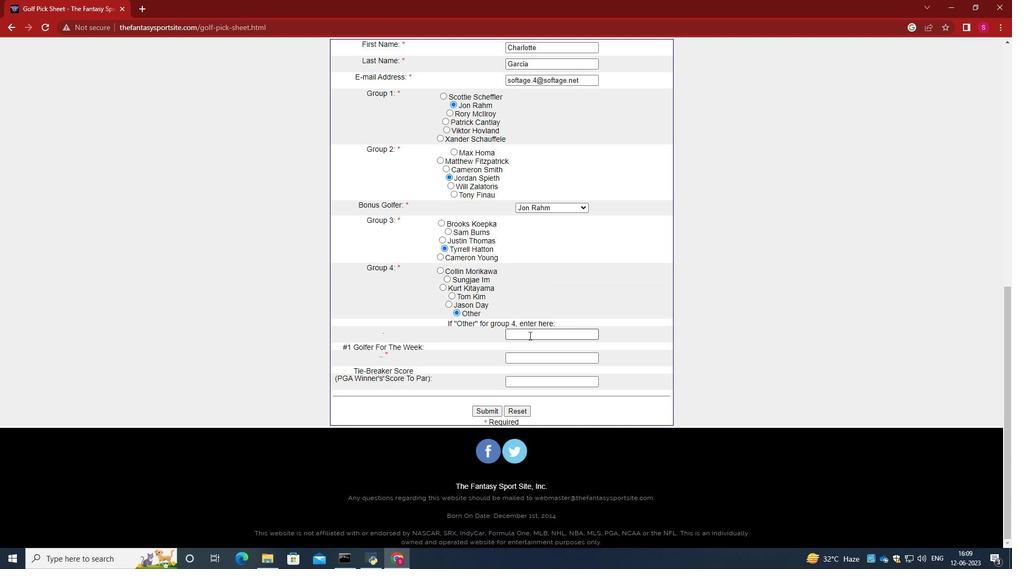 
Action: Mouse pressed left at (530, 335)
Screenshot: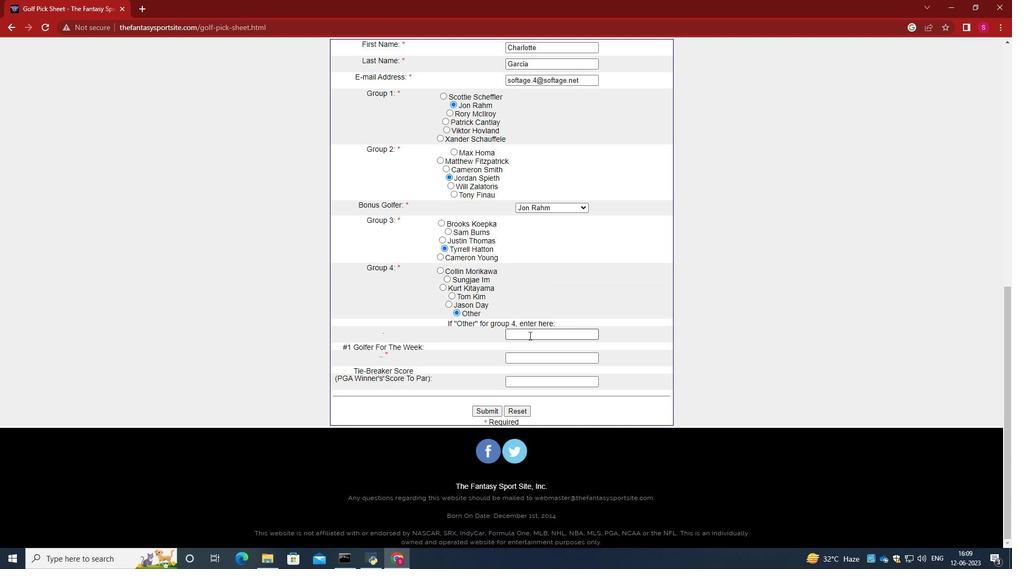
Action: Key pressed <Key.caps_lock>S<Key.caps_lock>ahith<Key.space><Key.caps_lock>T<Key.caps_lock>heegala<Key.tab><Key.caps_lock>P<Key.caps_lock>atrcik<Key.space><Key.caps_lock><Key.backspace><Key.backspace><Key.backspace><Key.backspace><Key.backspace>RIC<Key.backspace><Key.backspace><Key.backspace><Key.caps_lock>rick<Key.space><Key.caps_lock>C<Key.caps_lock>antlay<Key.tab>1
Screenshot: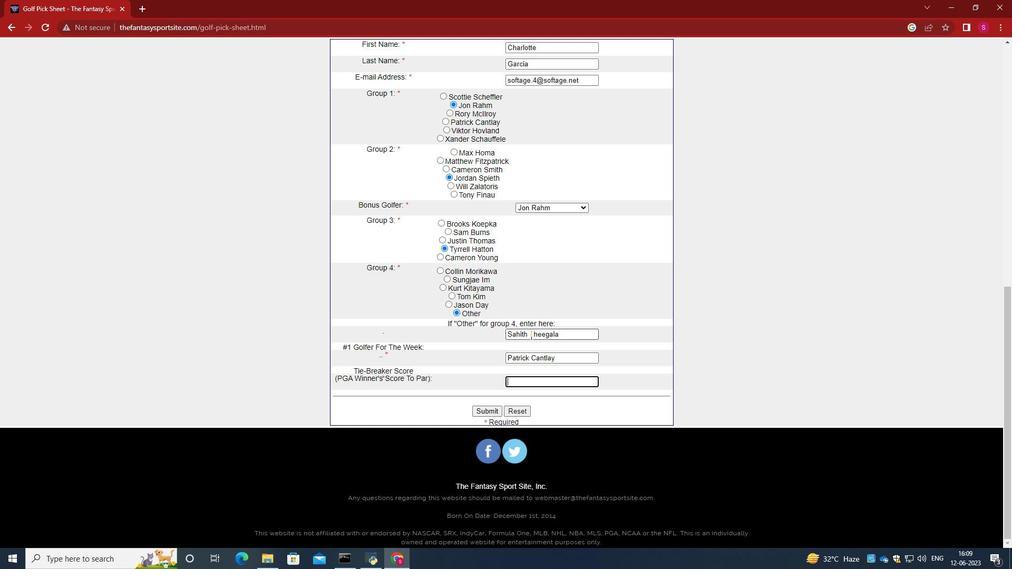 
Action: Mouse moved to (489, 412)
Screenshot: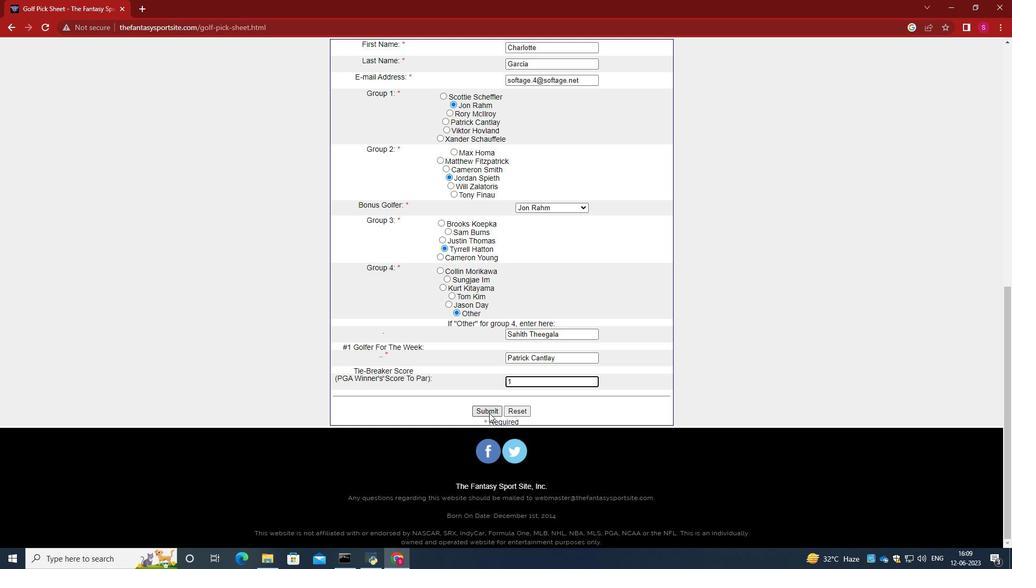 
Action: Mouse pressed left at (489, 412)
Screenshot: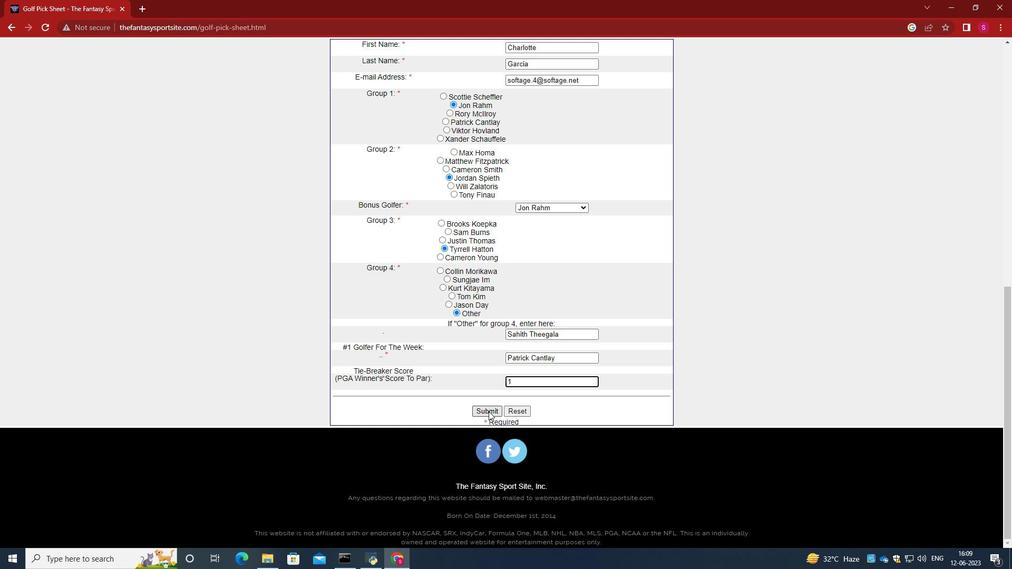 
